 Task: Search One-way flight tickets for 2 adults, in Economy from Siwa to Jaipur to travel on 26-Nov-2023.  Stops: Any number of stops.
Action: Mouse moved to (282, 254)
Screenshot: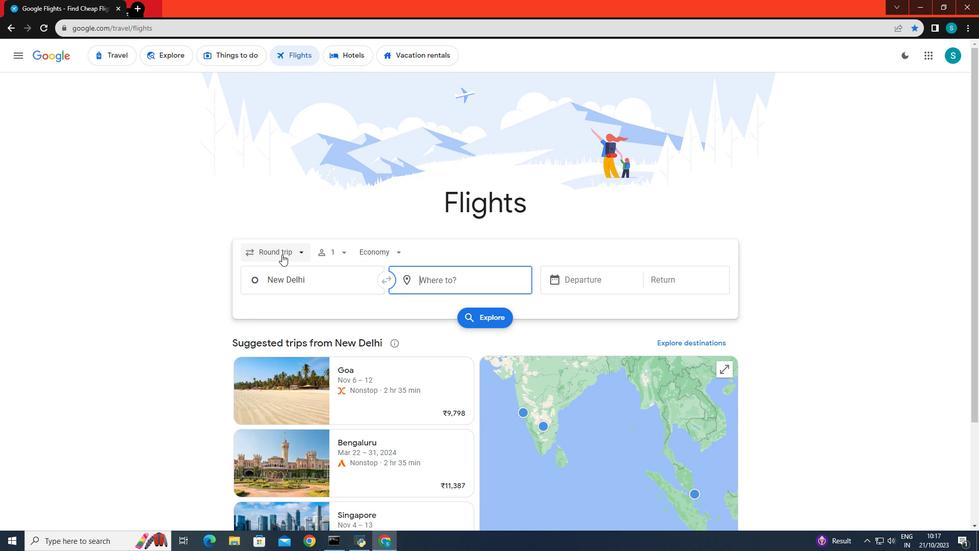
Action: Mouse pressed left at (282, 254)
Screenshot: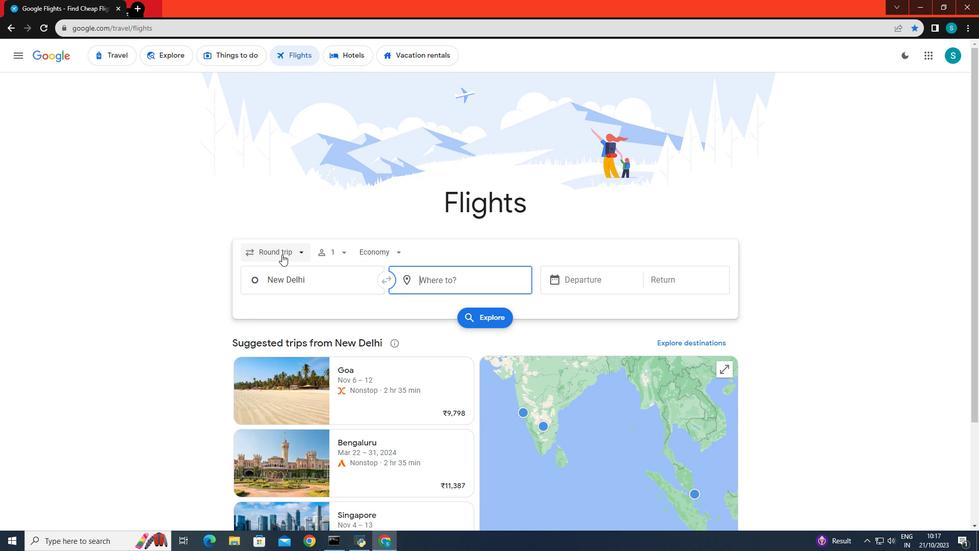 
Action: Mouse moved to (283, 297)
Screenshot: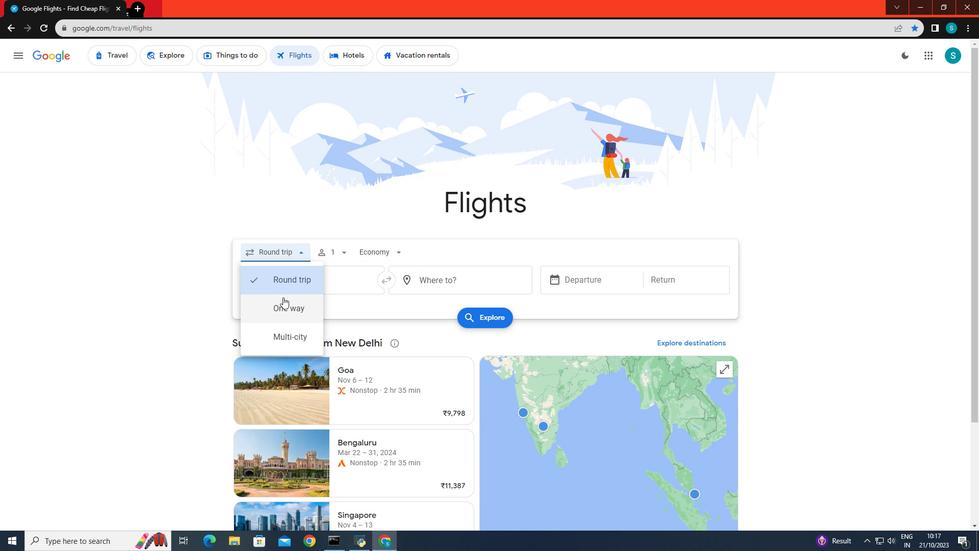 
Action: Mouse pressed left at (283, 297)
Screenshot: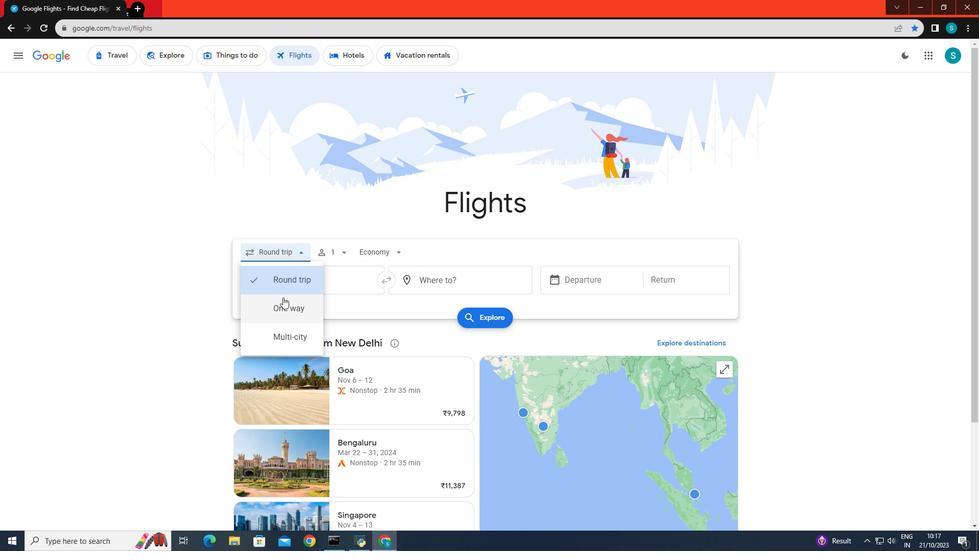
Action: Mouse moved to (341, 248)
Screenshot: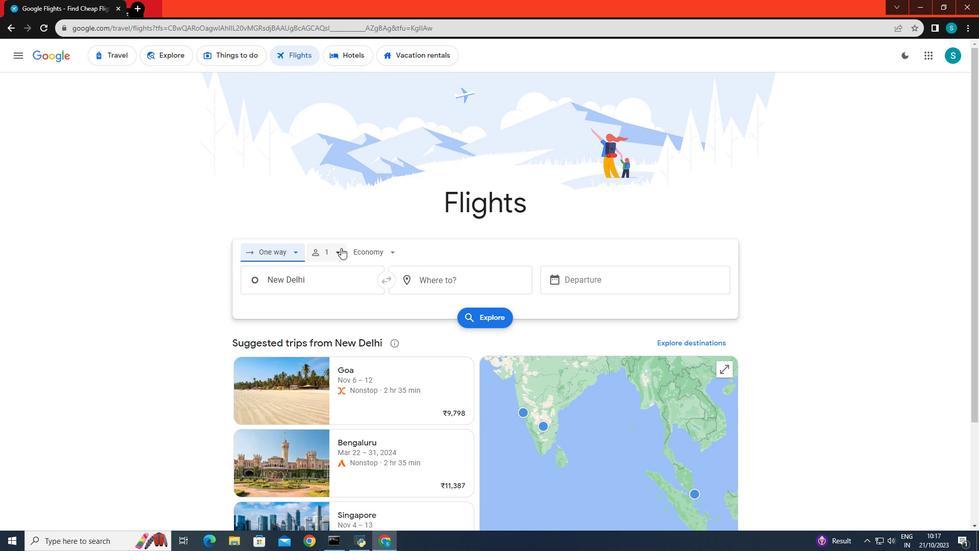 
Action: Mouse pressed left at (341, 248)
Screenshot: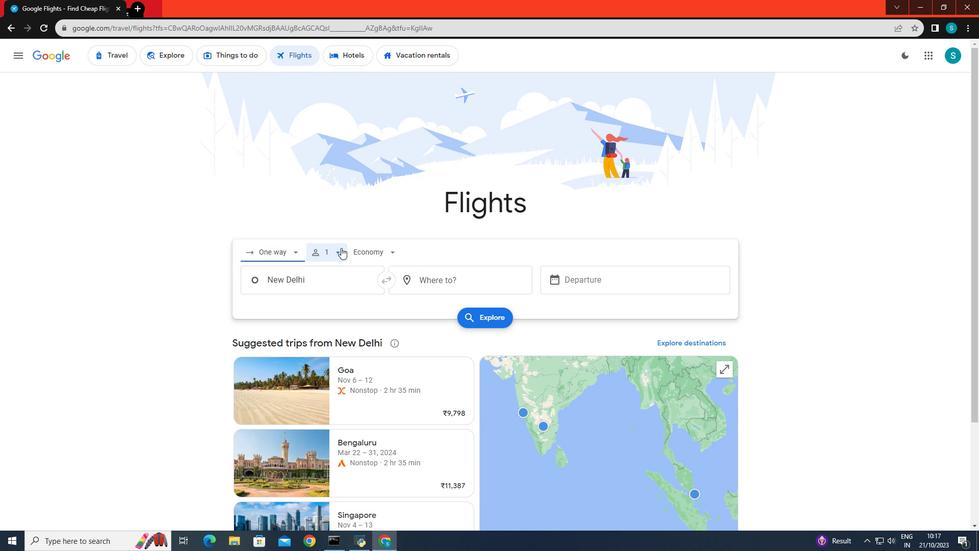 
Action: Mouse moved to (414, 278)
Screenshot: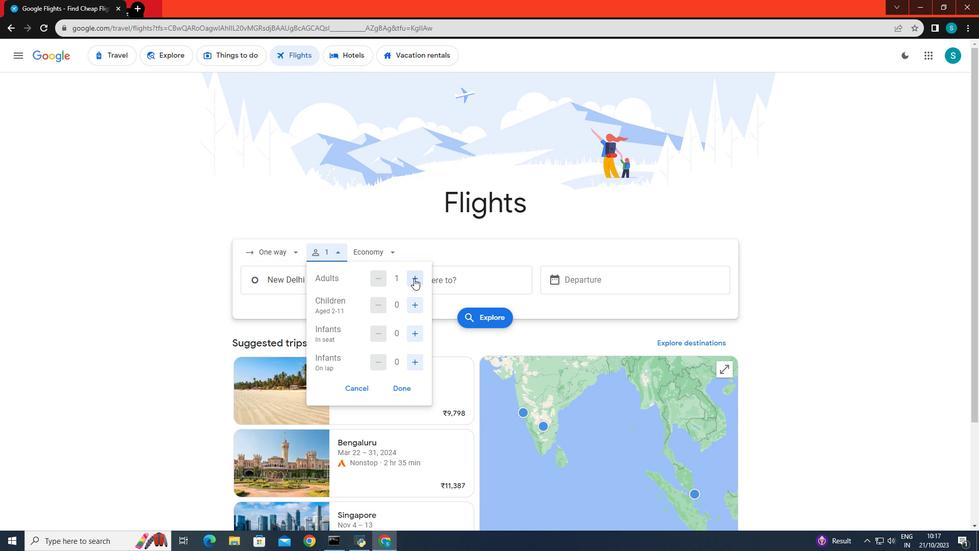 
Action: Mouse pressed left at (414, 278)
Screenshot: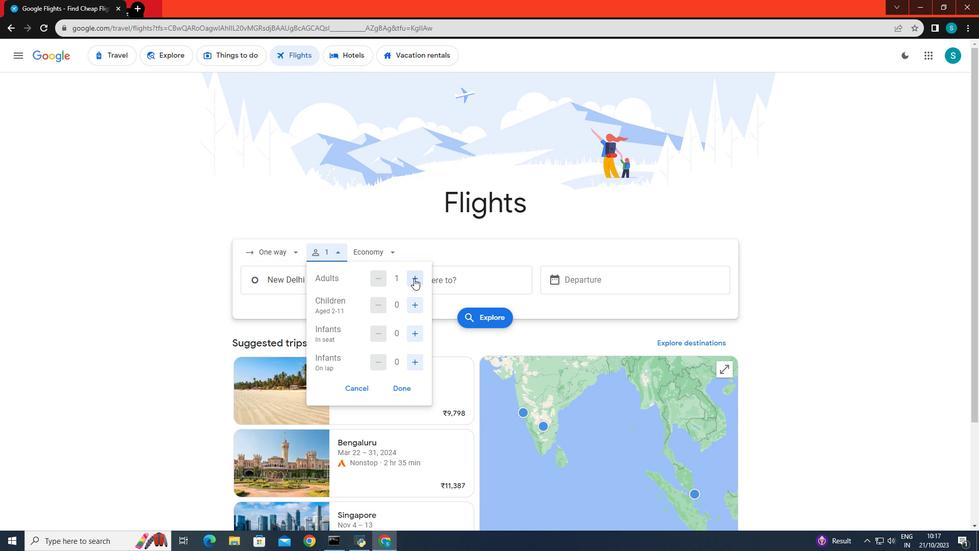 
Action: Mouse moved to (405, 392)
Screenshot: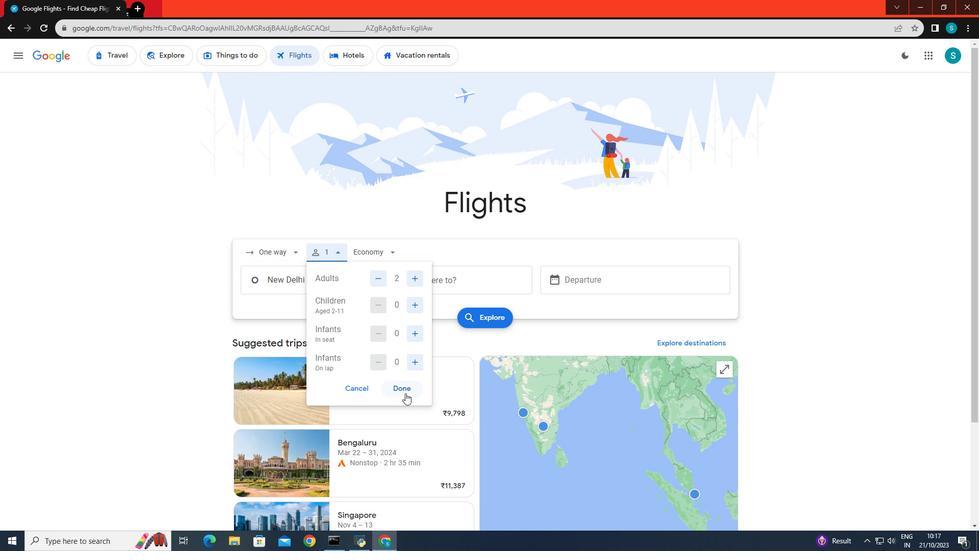 
Action: Mouse pressed left at (405, 392)
Screenshot: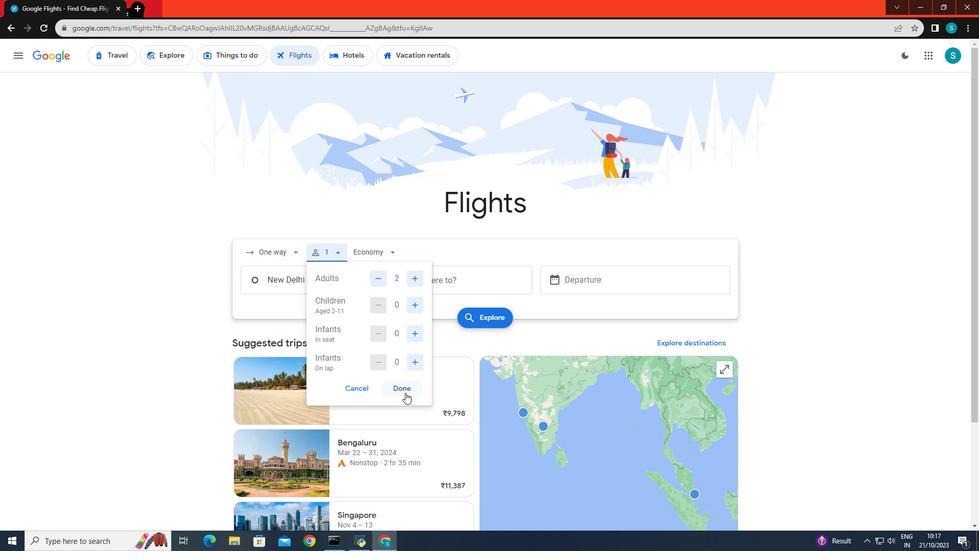 
Action: Mouse moved to (376, 254)
Screenshot: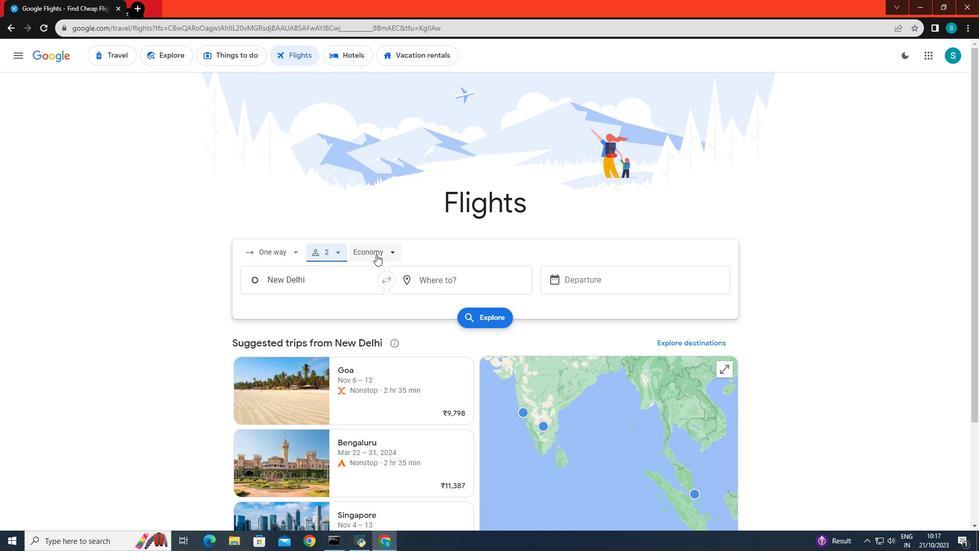 
Action: Mouse pressed left at (376, 254)
Screenshot: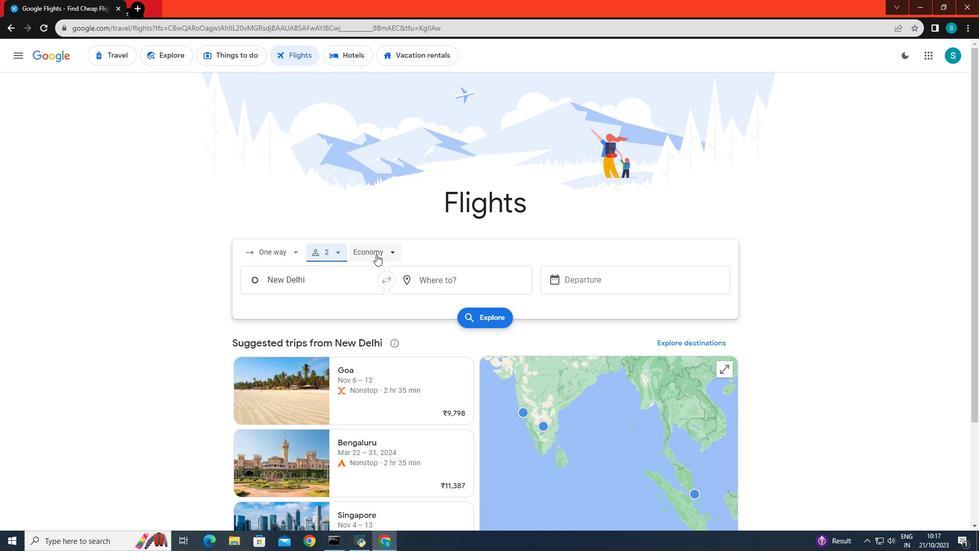 
Action: Mouse moved to (375, 279)
Screenshot: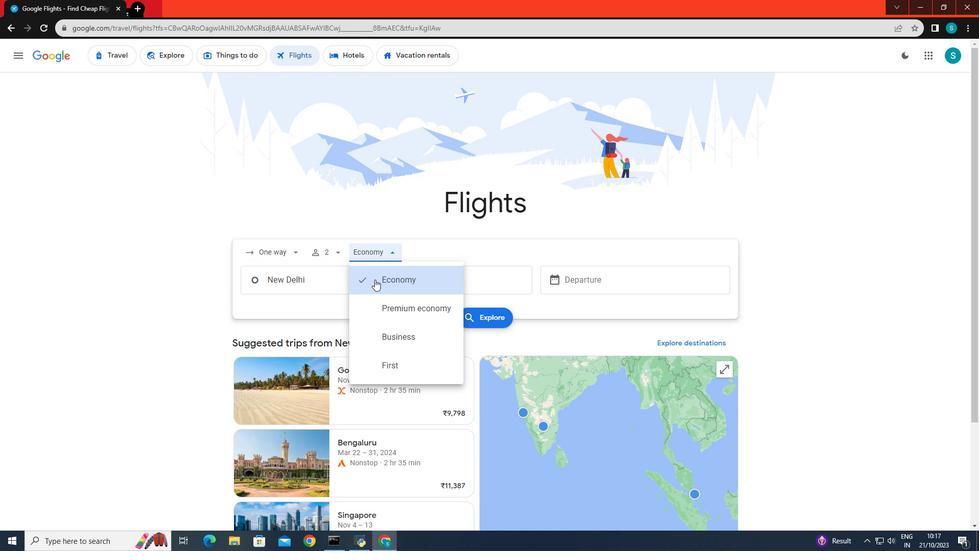 
Action: Mouse pressed left at (375, 279)
Screenshot: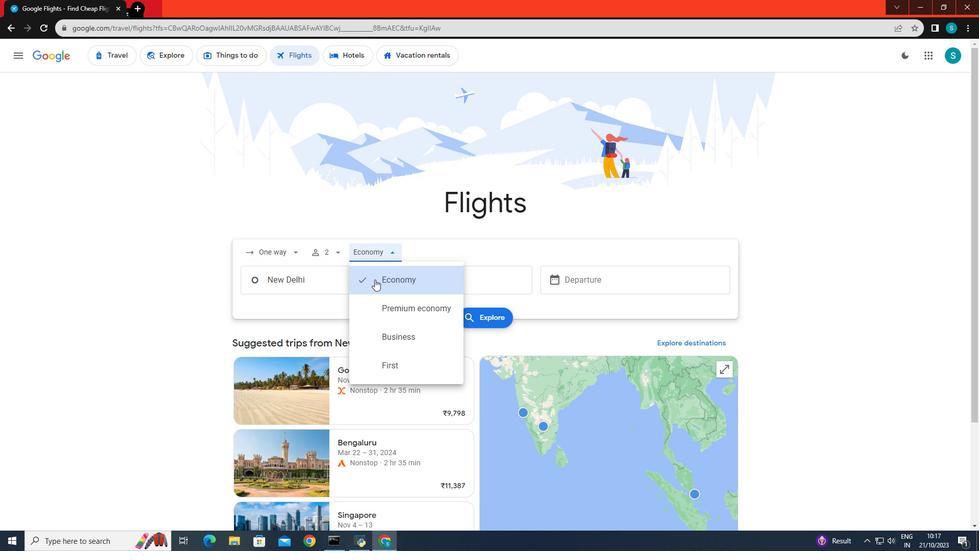 
Action: Mouse moved to (293, 281)
Screenshot: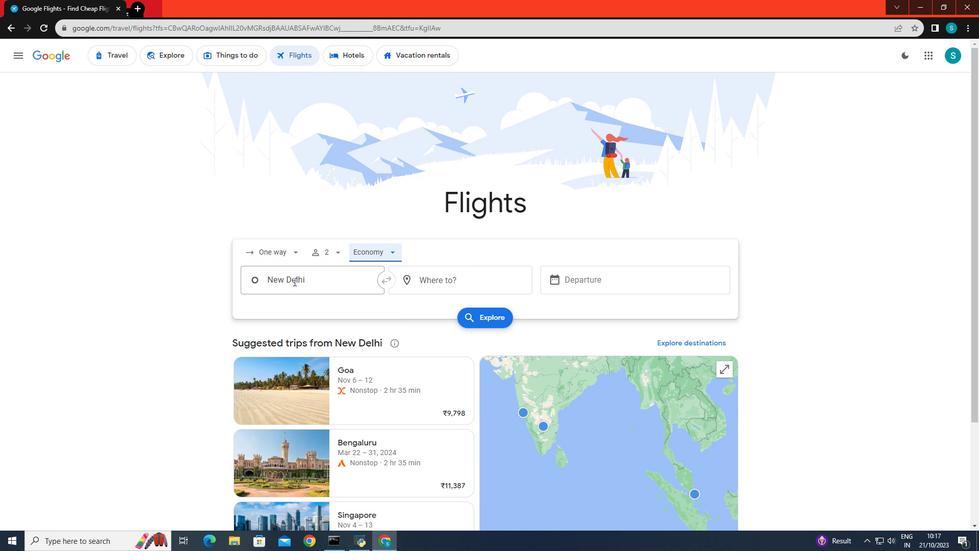 
Action: Mouse pressed left at (293, 281)
Screenshot: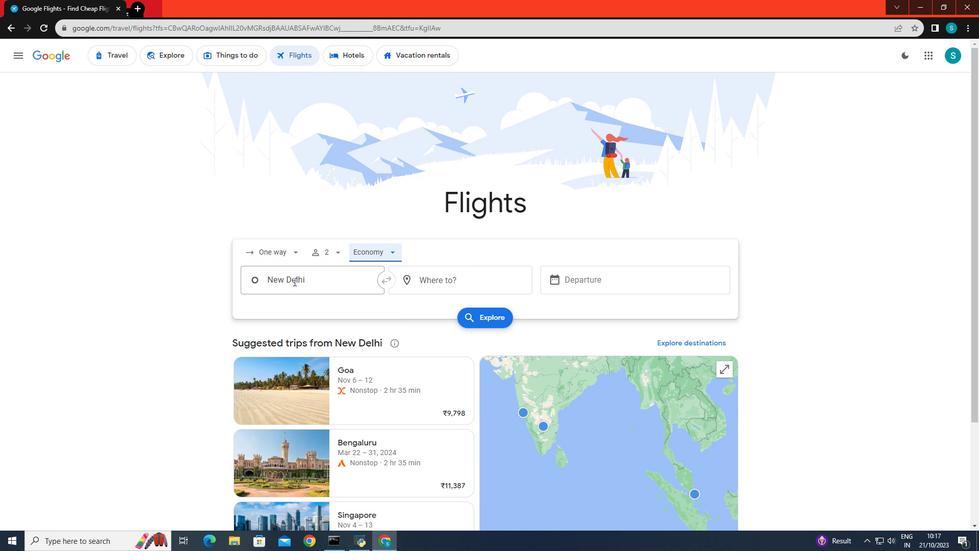 
Action: Key pressed <Key.backspace><Key.caps_lock>S<Key.caps_lock>iwa
Screenshot: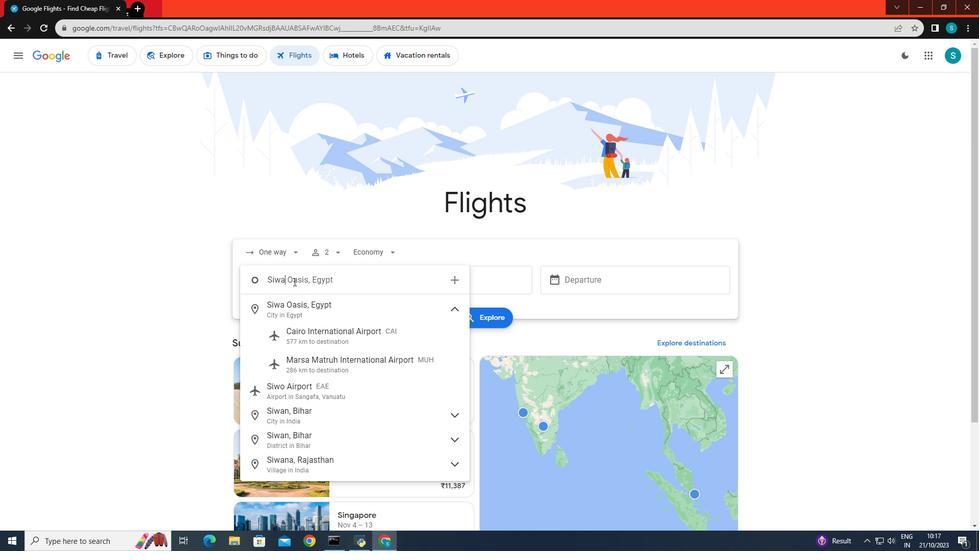
Action: Mouse moved to (300, 306)
Screenshot: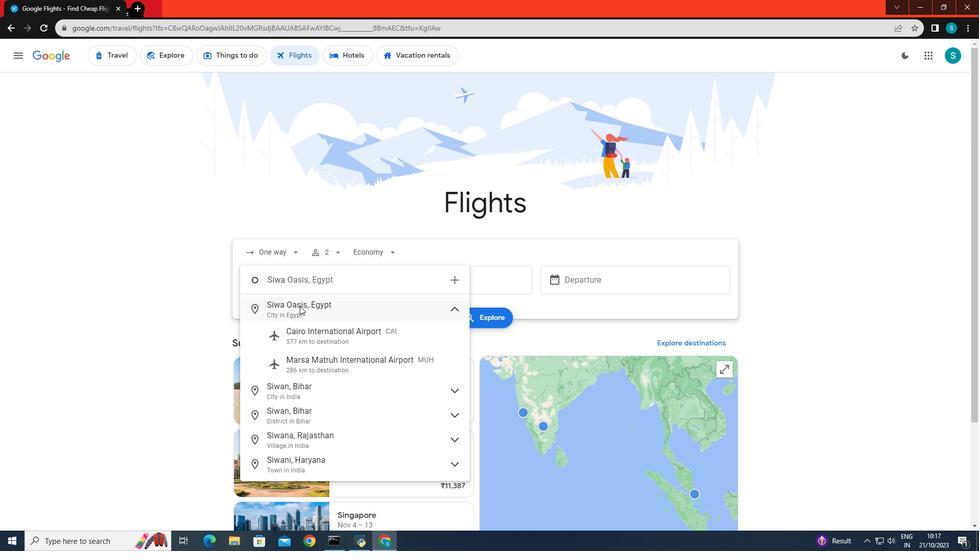
Action: Mouse pressed left at (300, 306)
Screenshot: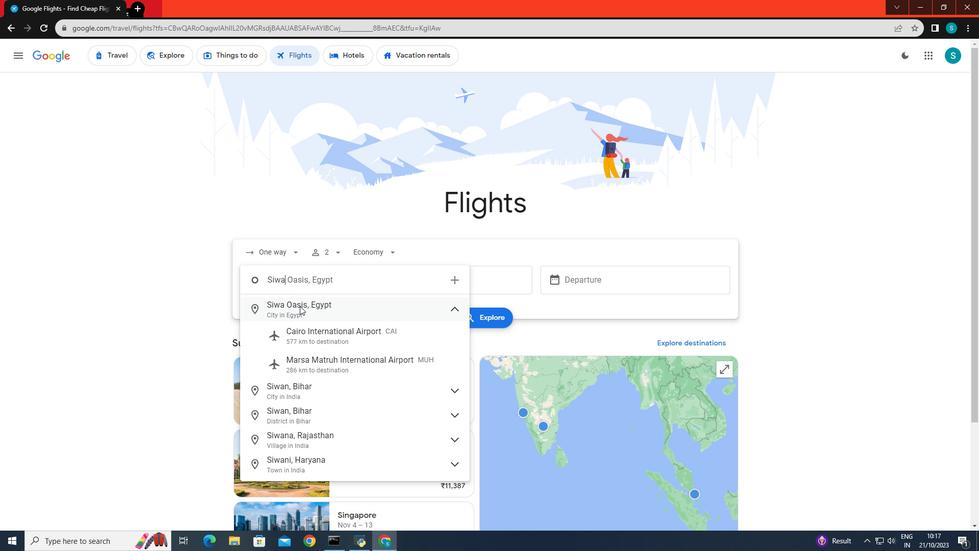 
Action: Mouse moved to (429, 280)
Screenshot: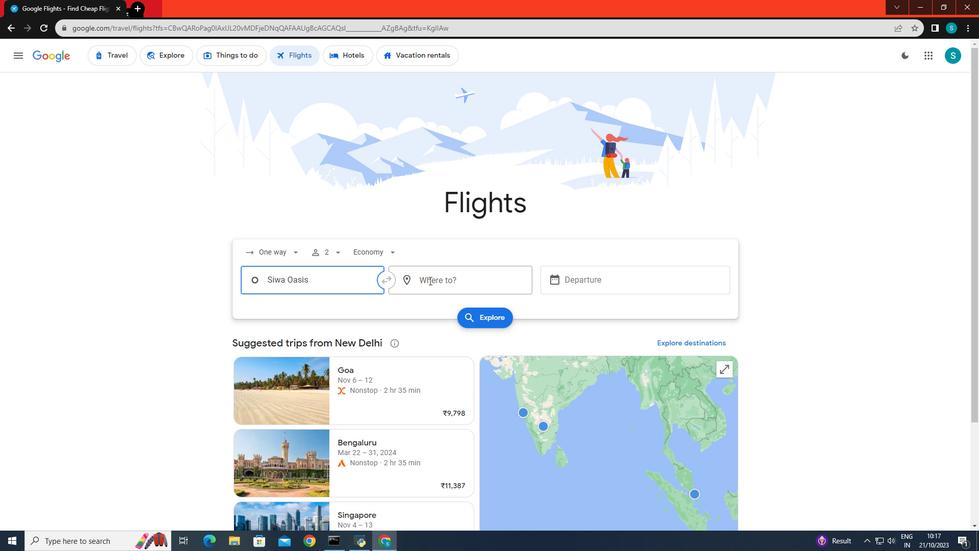 
Action: Mouse pressed left at (429, 280)
Screenshot: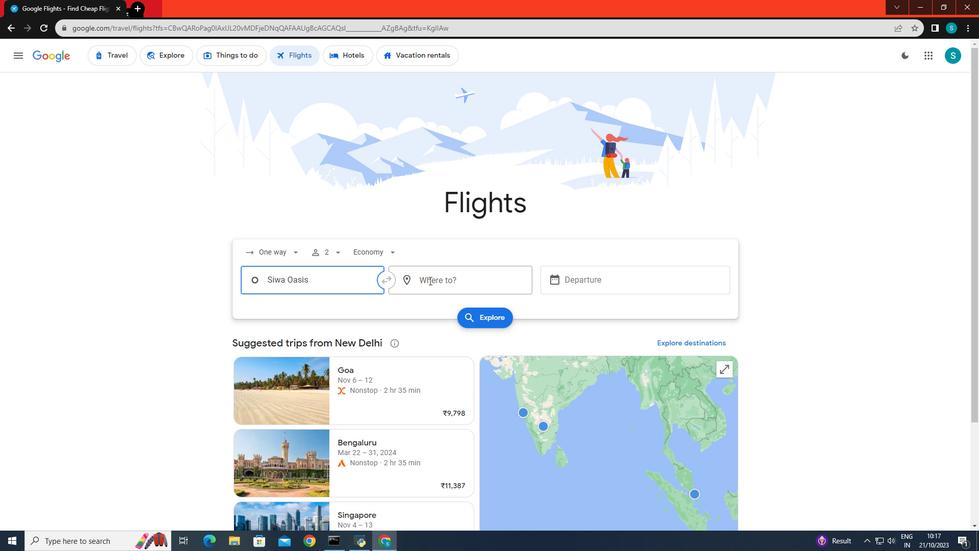 
Action: Key pressed <Key.caps_lock>J<Key.caps_lock>aipur
Screenshot: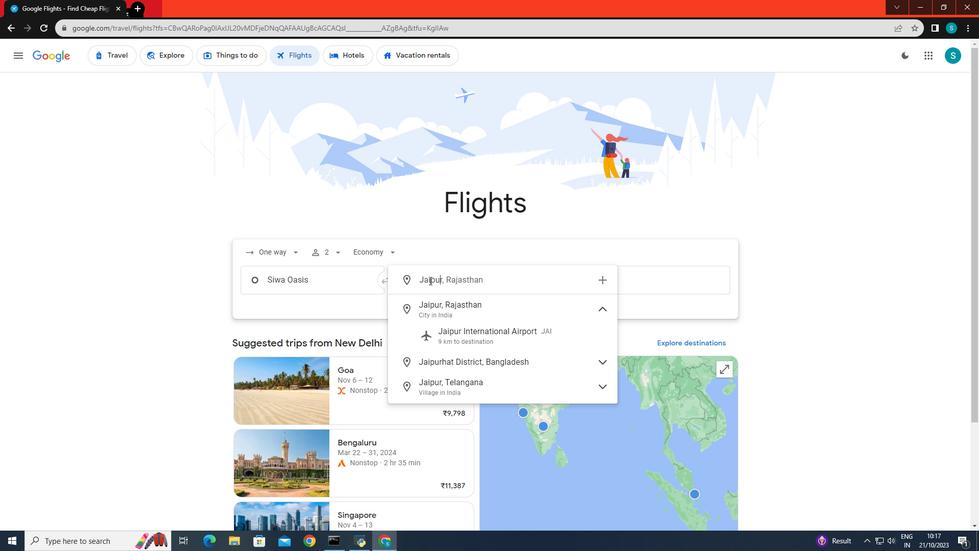 
Action: Mouse moved to (427, 302)
Screenshot: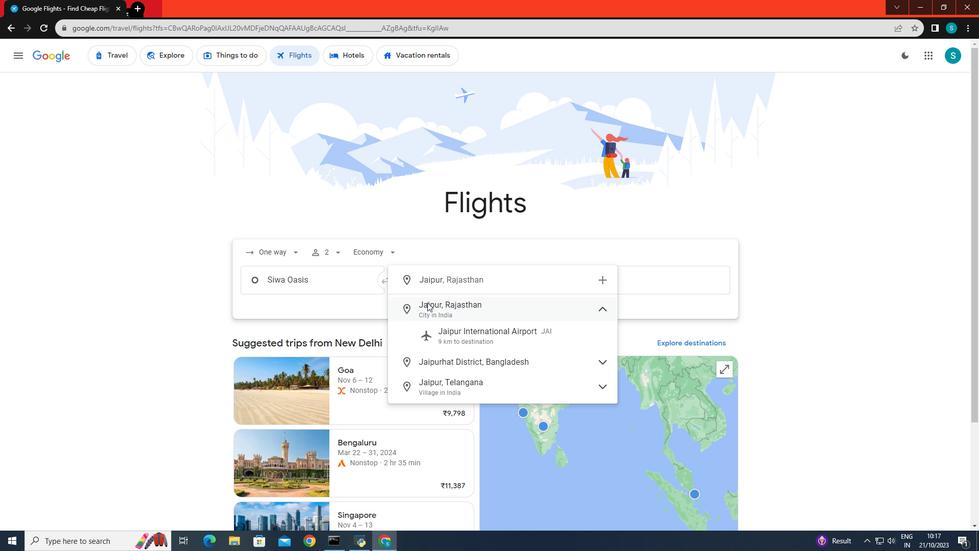 
Action: Mouse pressed left at (427, 302)
Screenshot: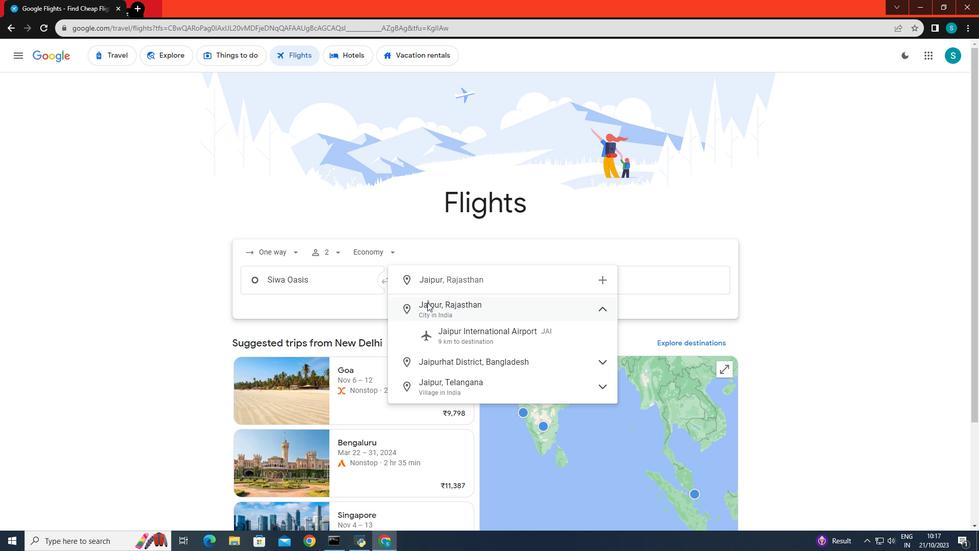 
Action: Mouse moved to (580, 282)
Screenshot: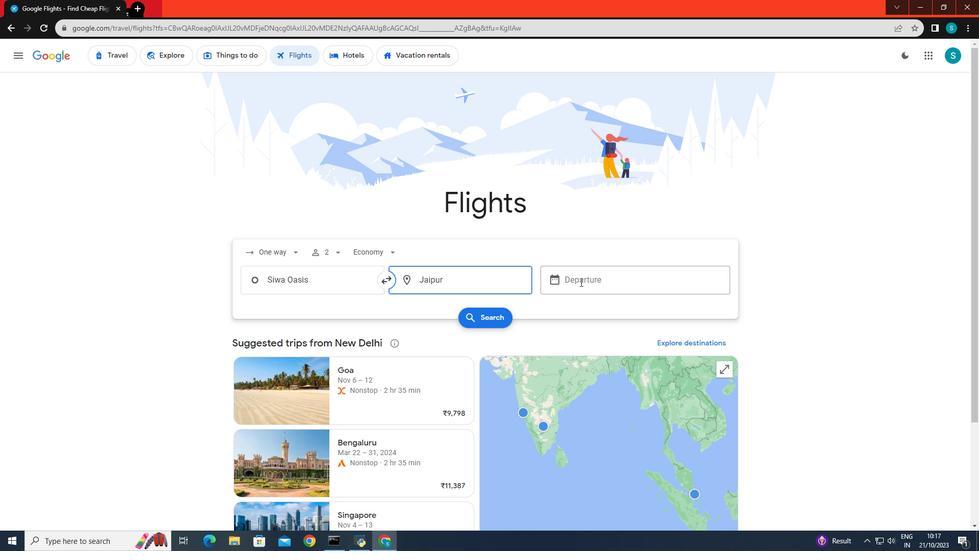 
Action: Mouse pressed left at (580, 282)
Screenshot: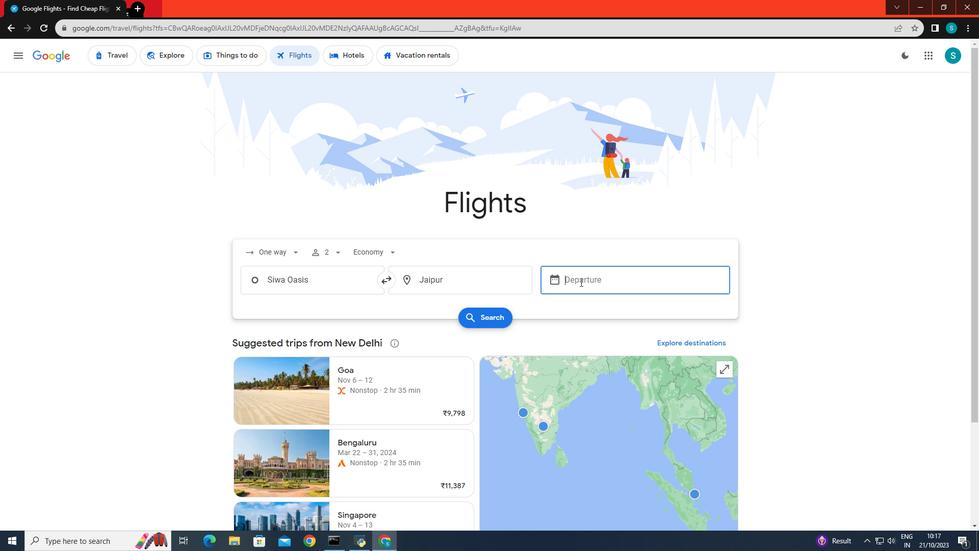 
Action: Mouse moved to (564, 441)
Screenshot: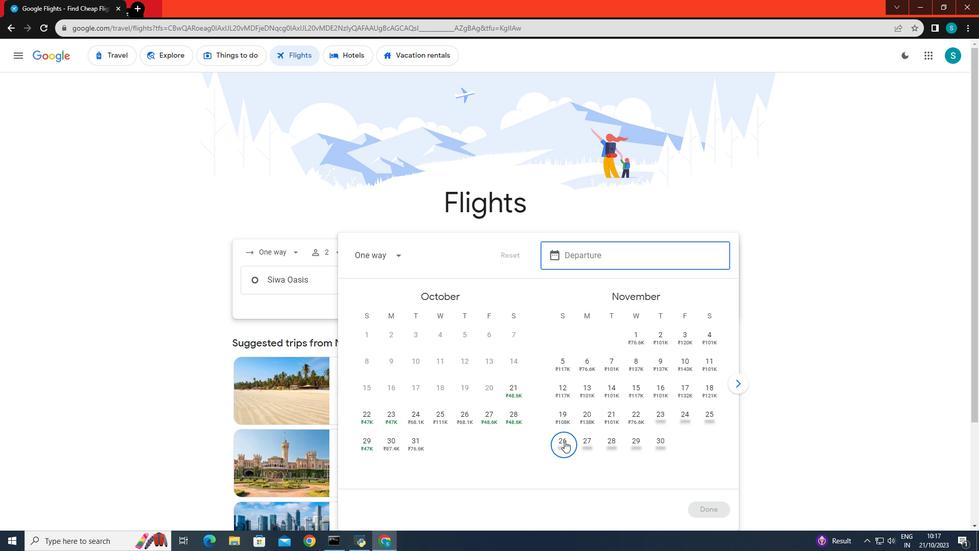 
Action: Mouse pressed left at (564, 441)
Screenshot: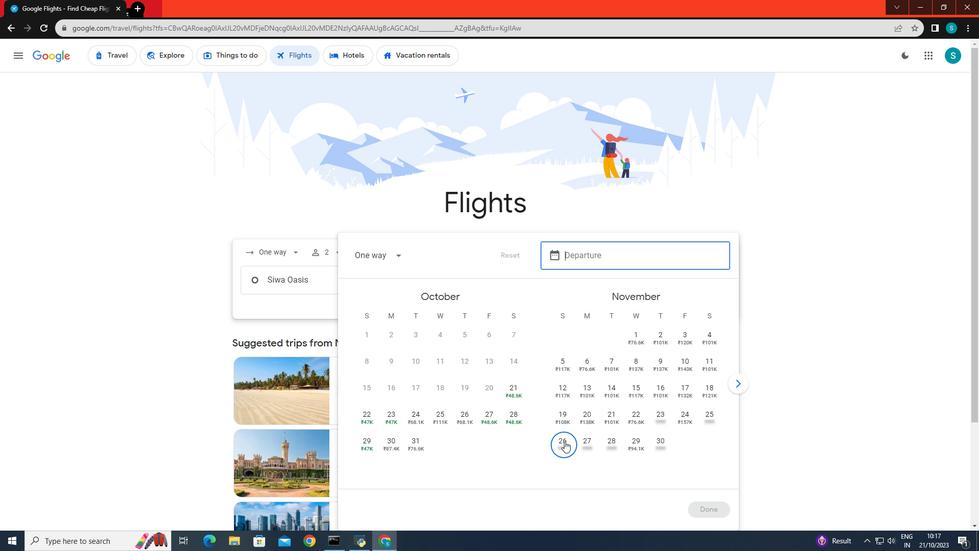 
Action: Mouse moved to (696, 507)
Screenshot: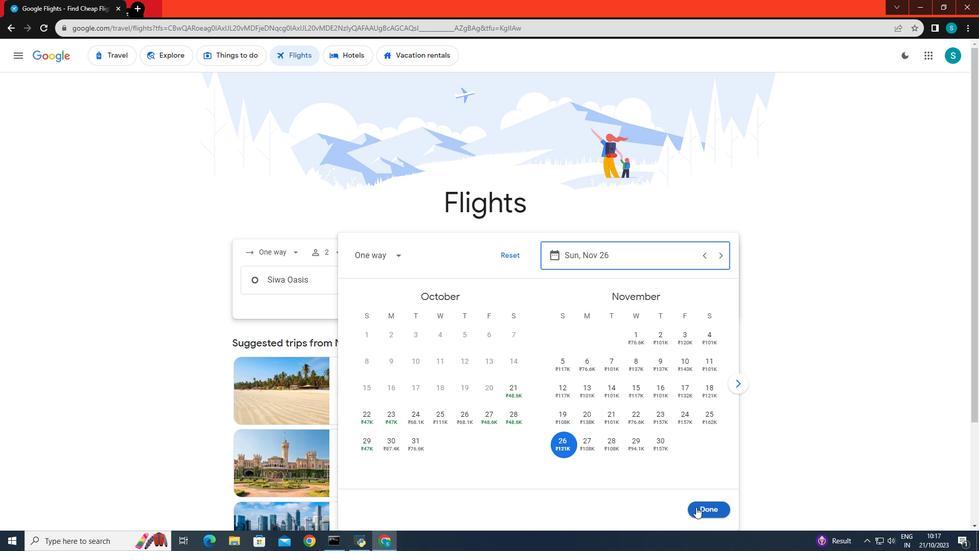 
Action: Mouse pressed left at (696, 507)
Screenshot: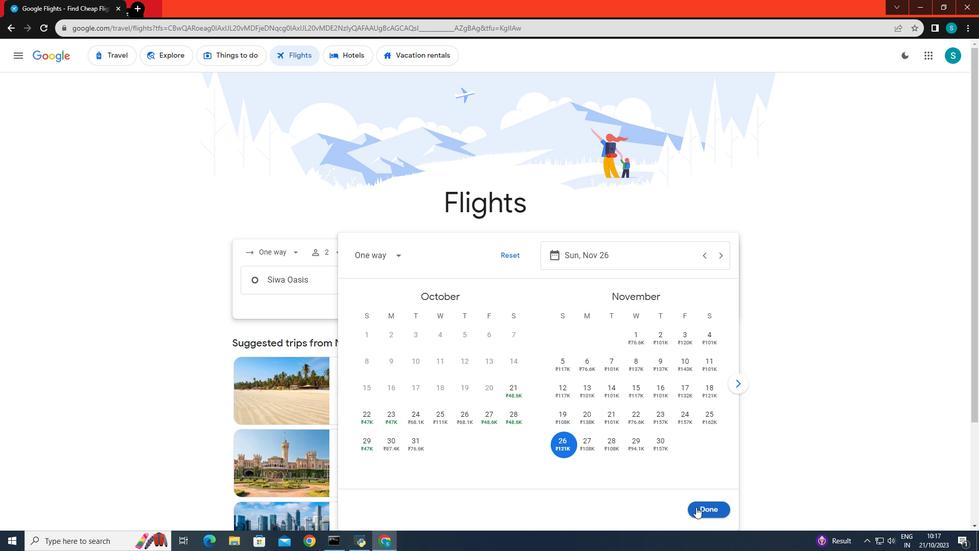 
Action: Mouse moved to (476, 316)
Screenshot: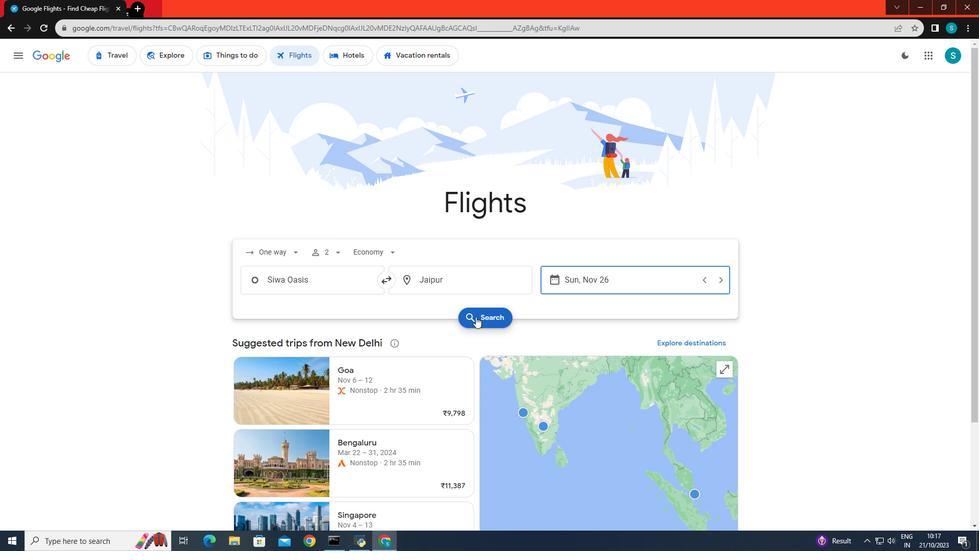 
Action: Mouse pressed left at (476, 316)
Screenshot: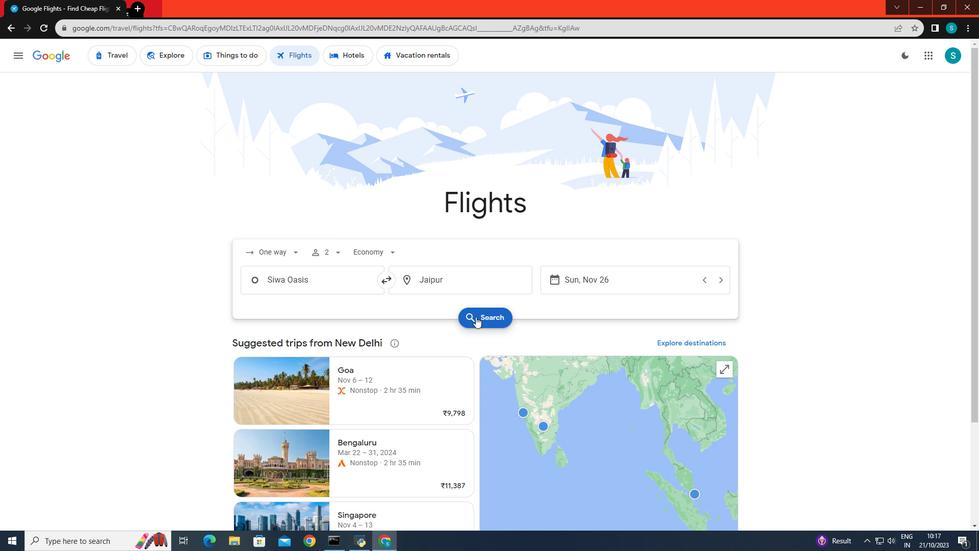 
Action: Mouse moved to (305, 145)
Screenshot: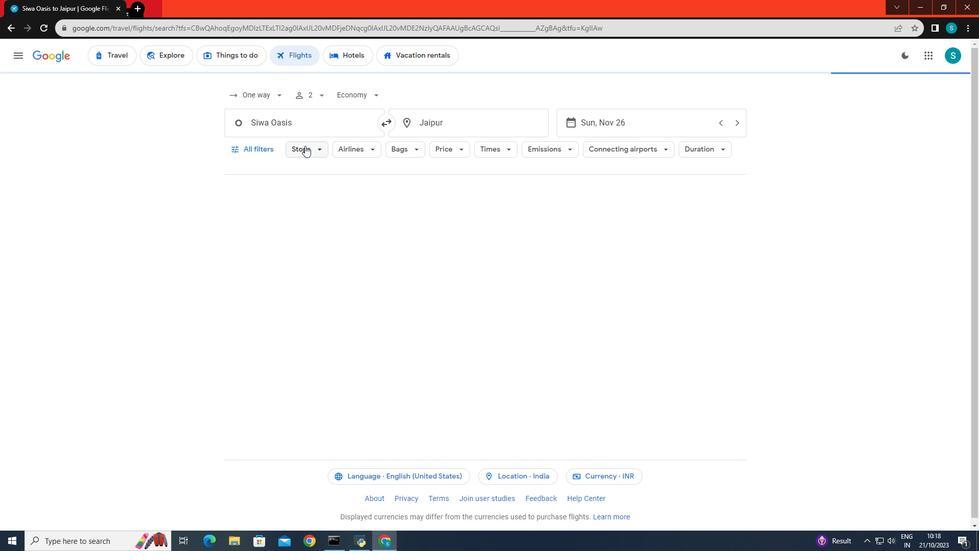 
Action: Mouse pressed left at (305, 145)
Screenshot: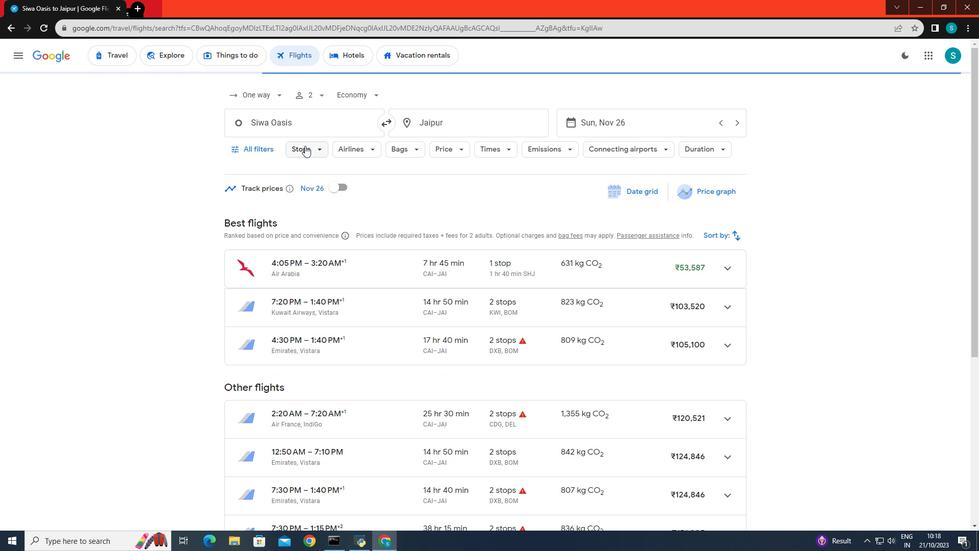 
Action: Mouse moved to (309, 203)
Screenshot: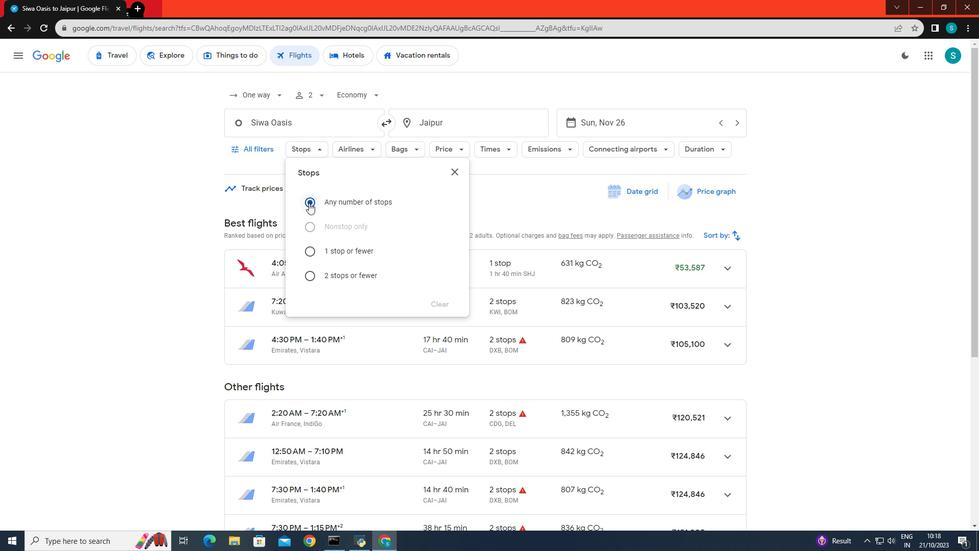 
Action: Mouse pressed left at (309, 203)
Screenshot: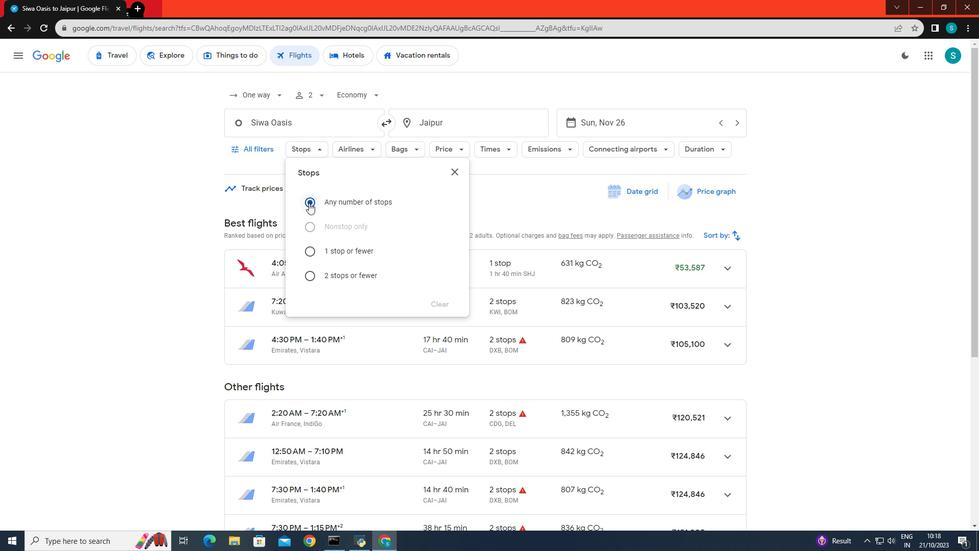 
Action: Mouse moved to (180, 280)
Screenshot: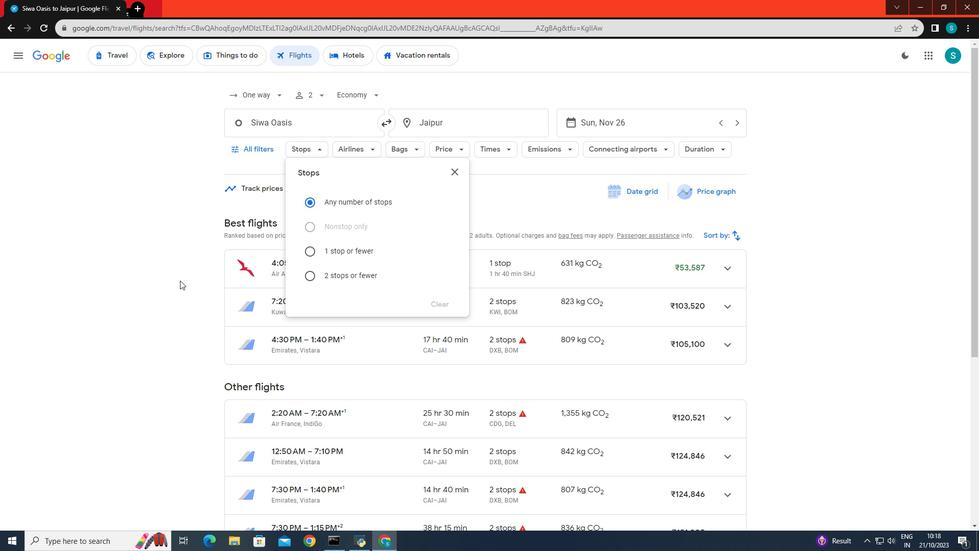 
Action: Mouse pressed left at (180, 280)
Screenshot: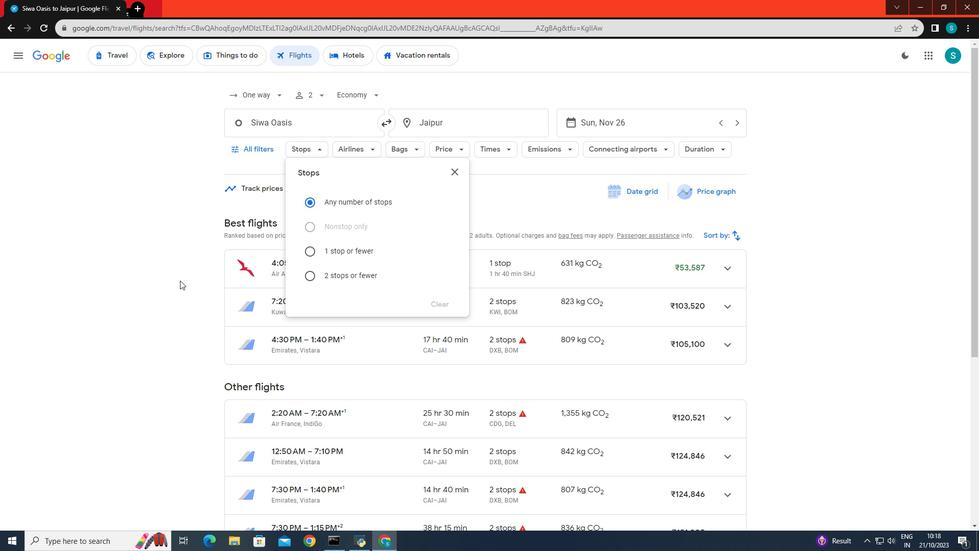 
Action: Mouse scrolled (180, 280) with delta (0, 0)
Screenshot: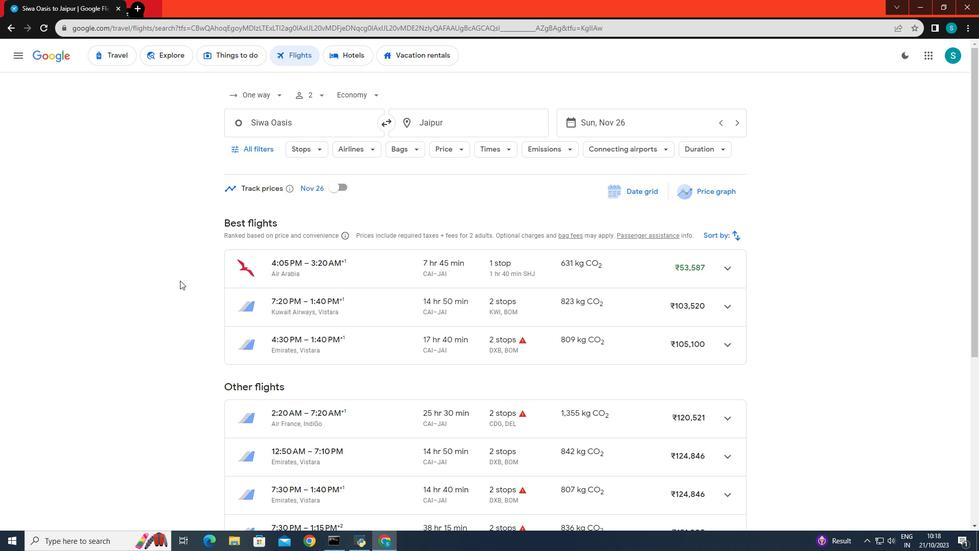 
Action: Mouse scrolled (180, 280) with delta (0, 0)
Screenshot: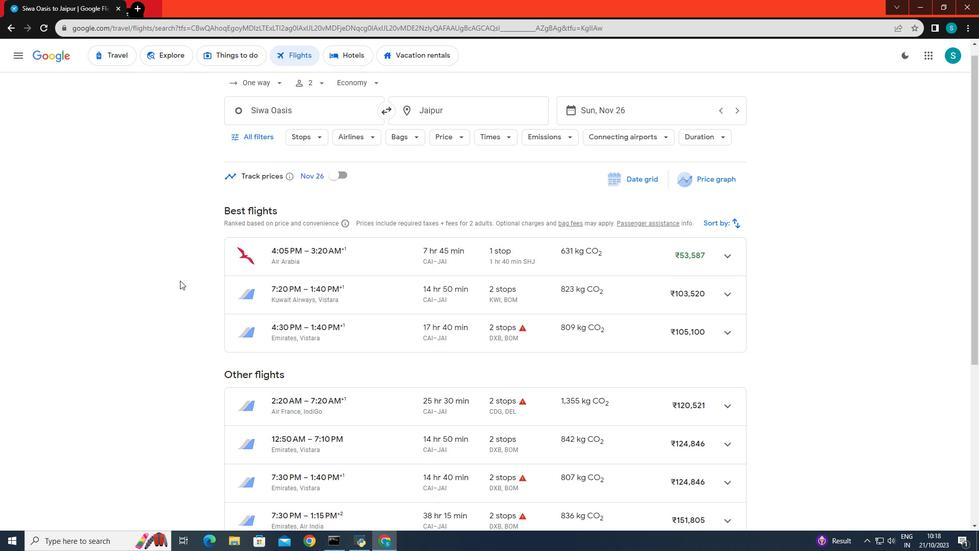 
Action: Mouse scrolled (180, 280) with delta (0, 0)
Screenshot: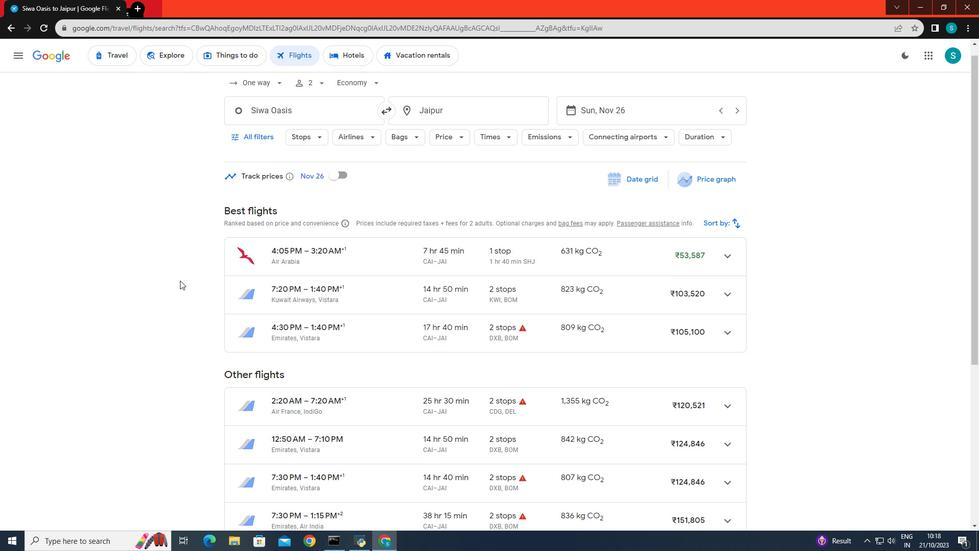 
Action: Mouse scrolled (180, 280) with delta (0, 0)
Screenshot: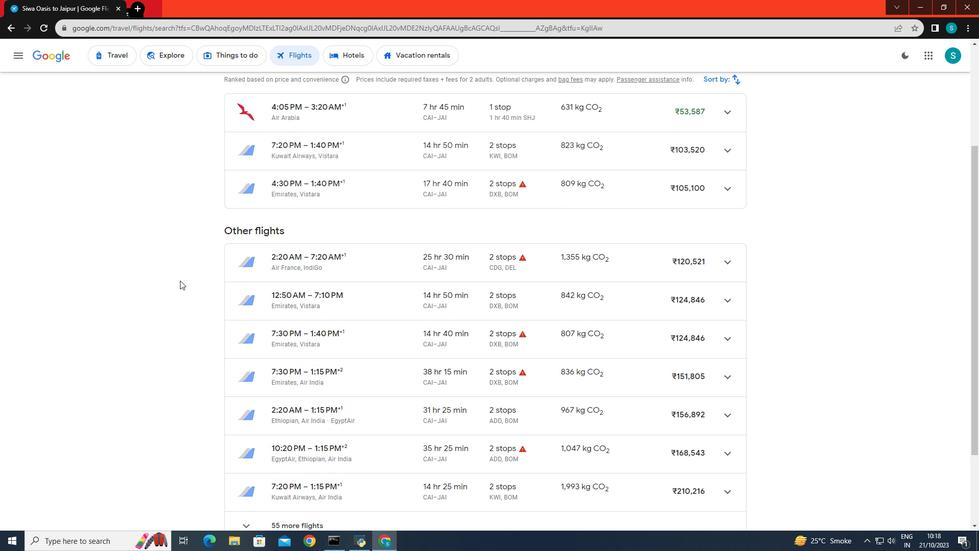 
Action: Mouse scrolled (180, 280) with delta (0, 0)
Screenshot: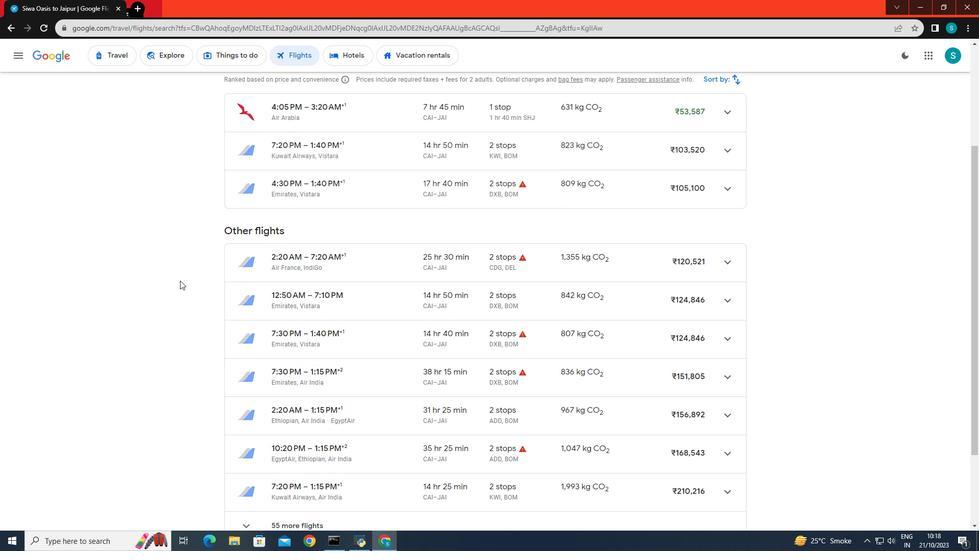 
Action: Mouse scrolled (180, 280) with delta (0, 0)
Screenshot: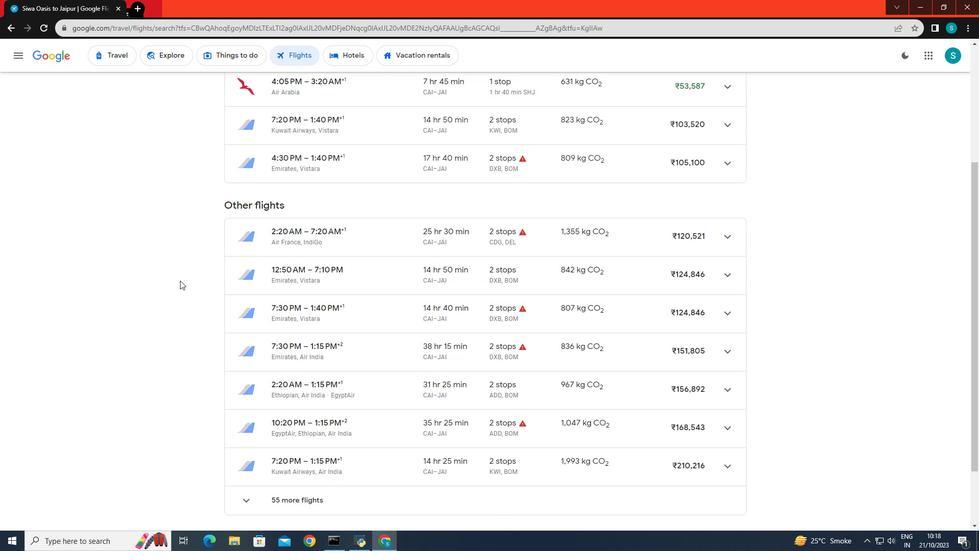 
Action: Mouse scrolled (180, 280) with delta (0, 0)
Screenshot: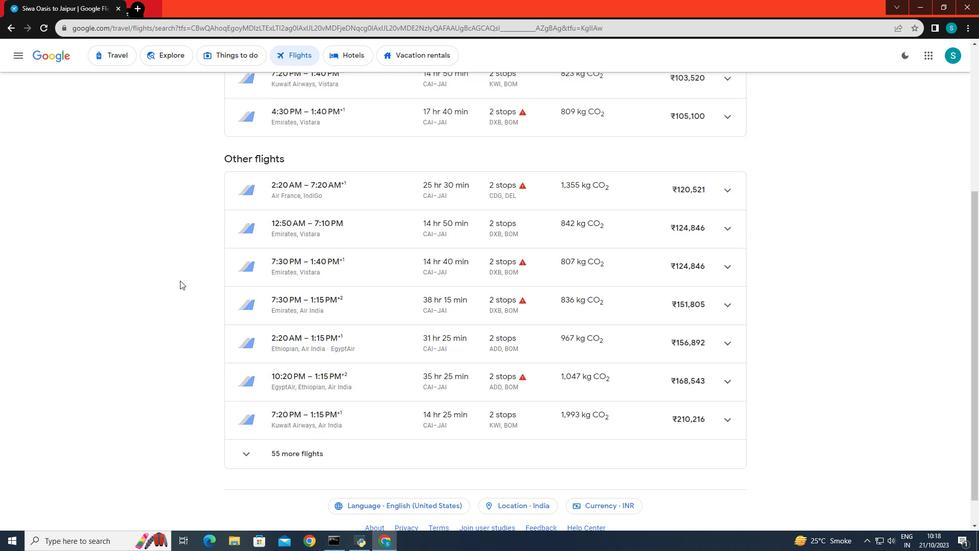 
Action: Mouse scrolled (180, 280) with delta (0, 0)
Screenshot: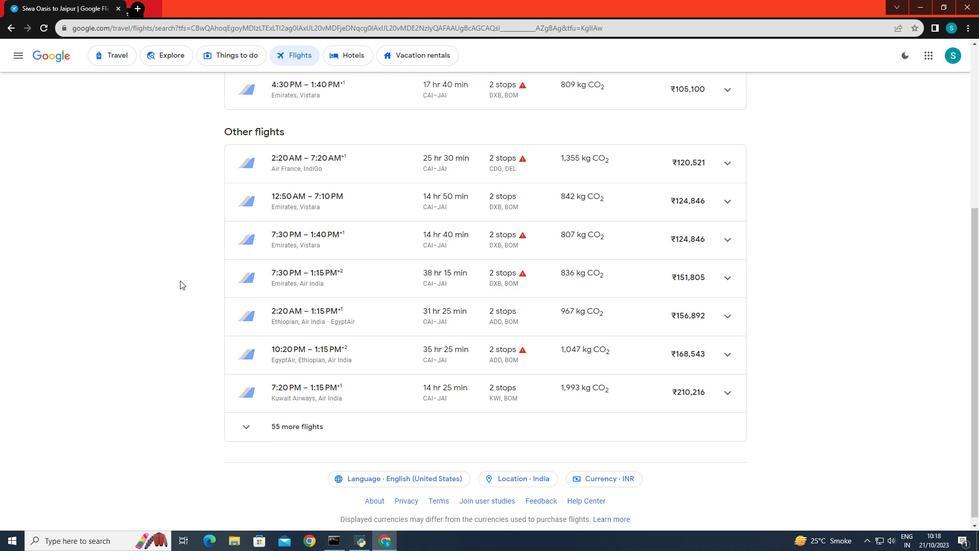 
